 Task: Set the outline color for the text renderer to white.
Action: Mouse moved to (124, 17)
Screenshot: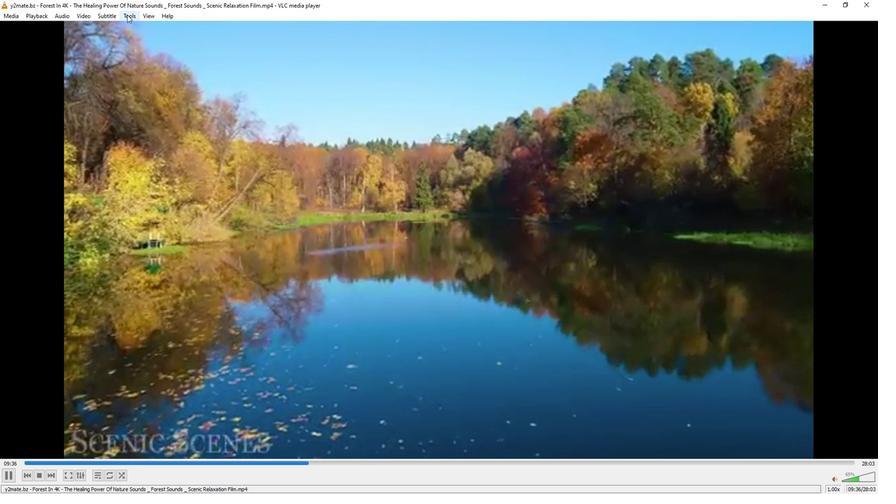
Action: Mouse pressed left at (124, 17)
Screenshot: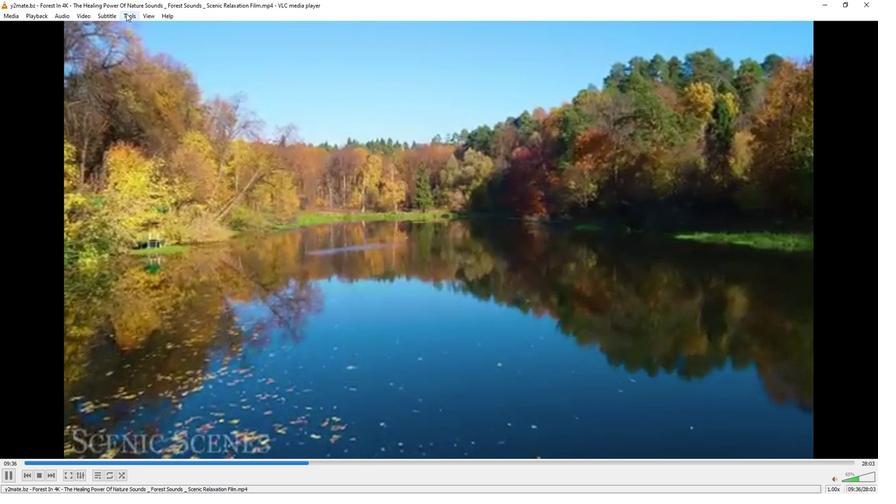 
Action: Mouse moved to (141, 127)
Screenshot: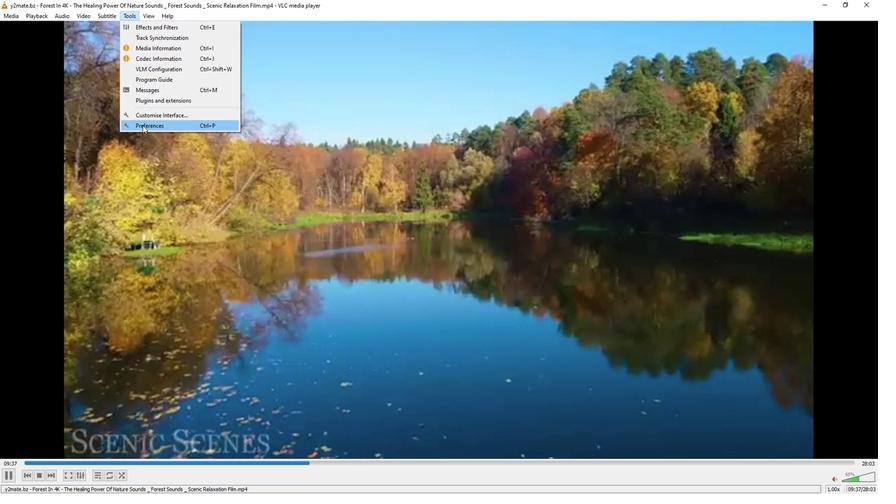 
Action: Mouse pressed left at (141, 127)
Screenshot: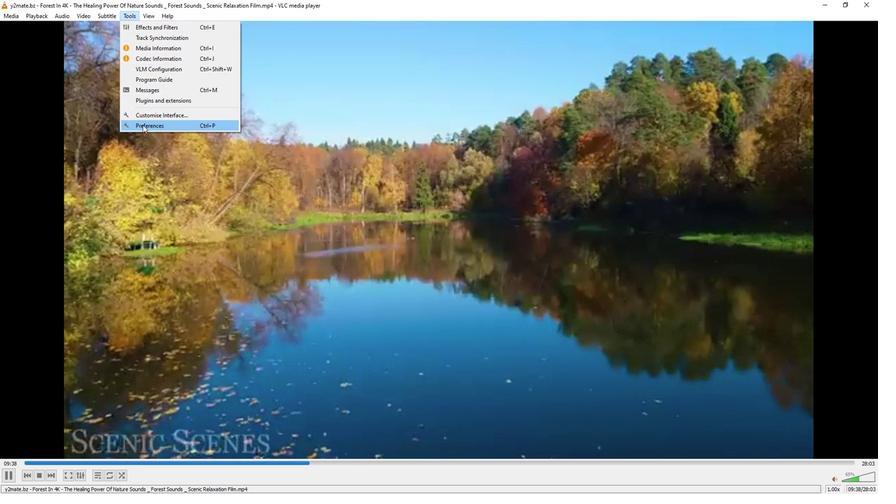 
Action: Mouse moved to (290, 401)
Screenshot: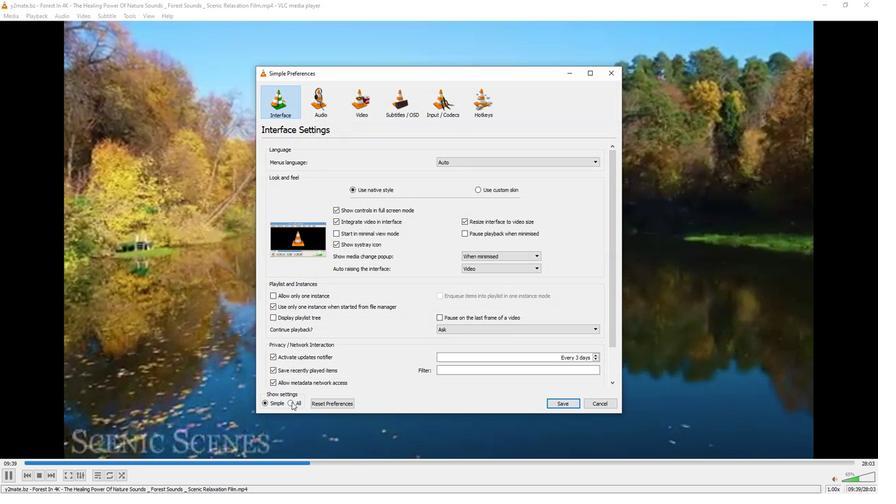 
Action: Mouse pressed left at (290, 401)
Screenshot: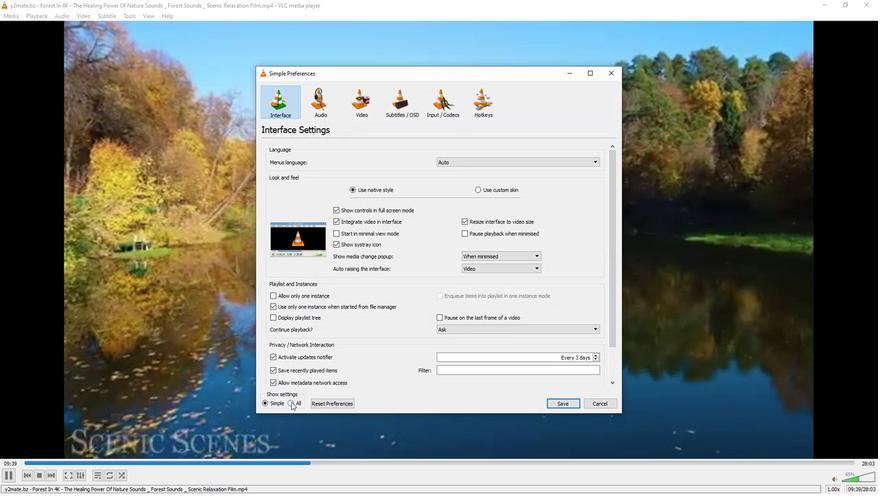 
Action: Mouse moved to (296, 319)
Screenshot: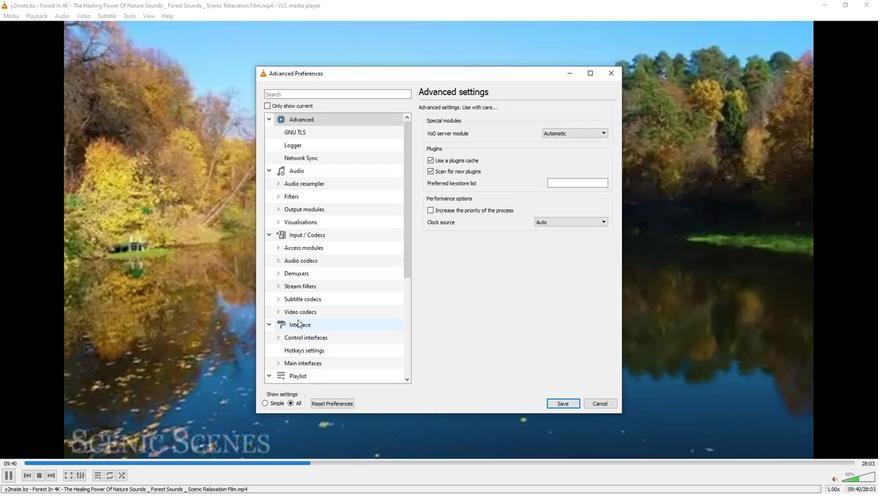 
Action: Mouse scrolled (296, 319) with delta (0, 0)
Screenshot: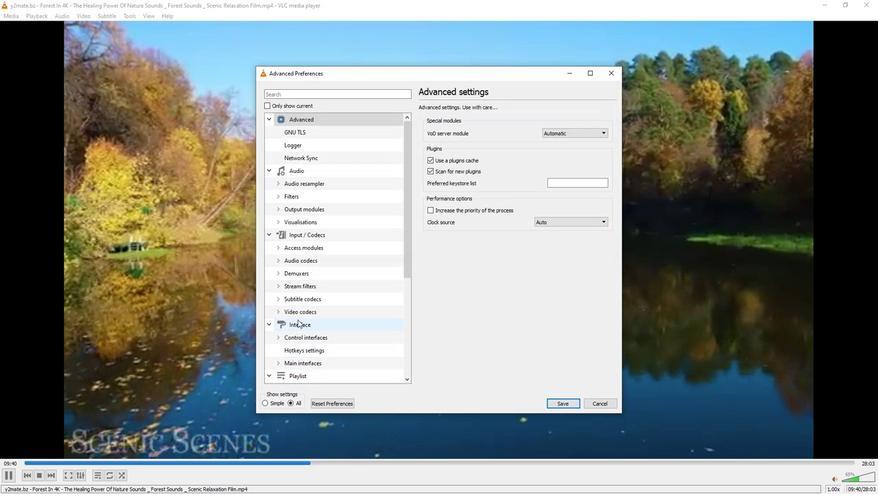 
Action: Mouse scrolled (296, 319) with delta (0, 0)
Screenshot: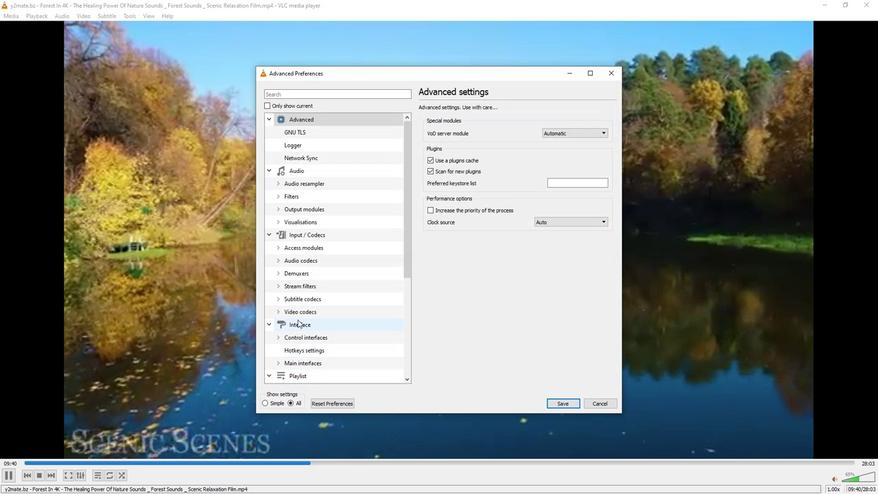 
Action: Mouse scrolled (296, 319) with delta (0, 0)
Screenshot: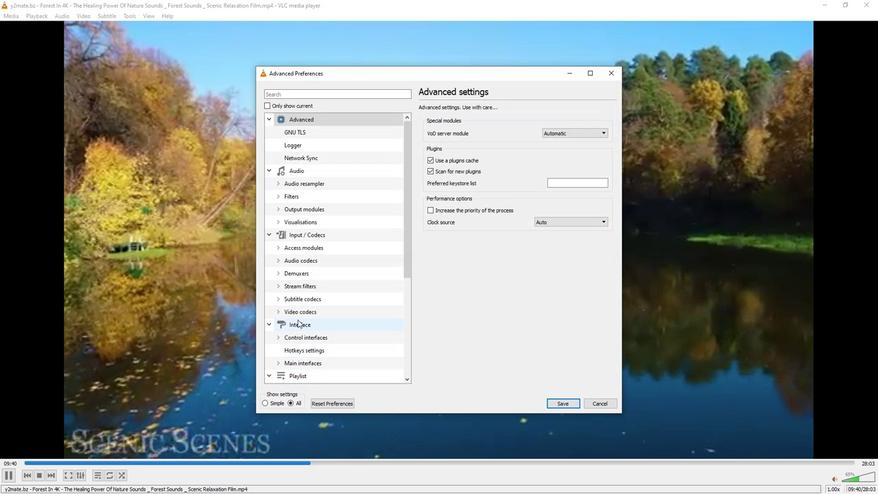 
Action: Mouse scrolled (296, 320) with delta (0, 0)
Screenshot: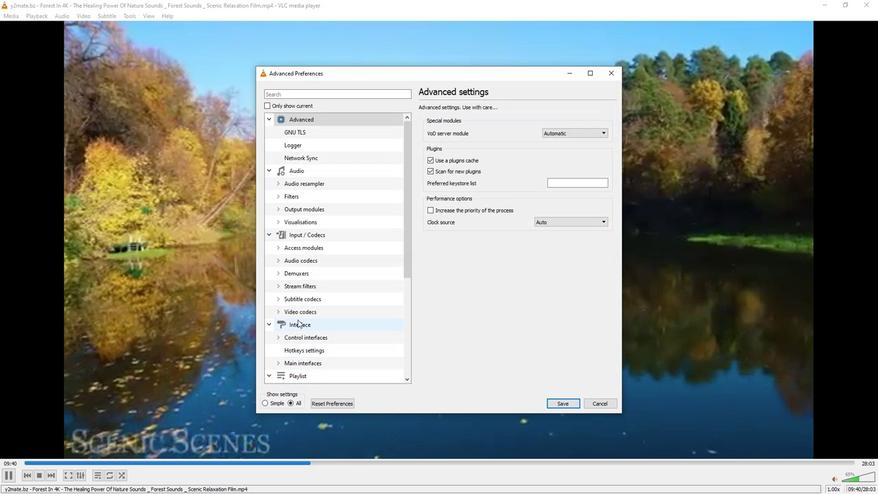 
Action: Mouse scrolled (296, 319) with delta (0, 0)
Screenshot: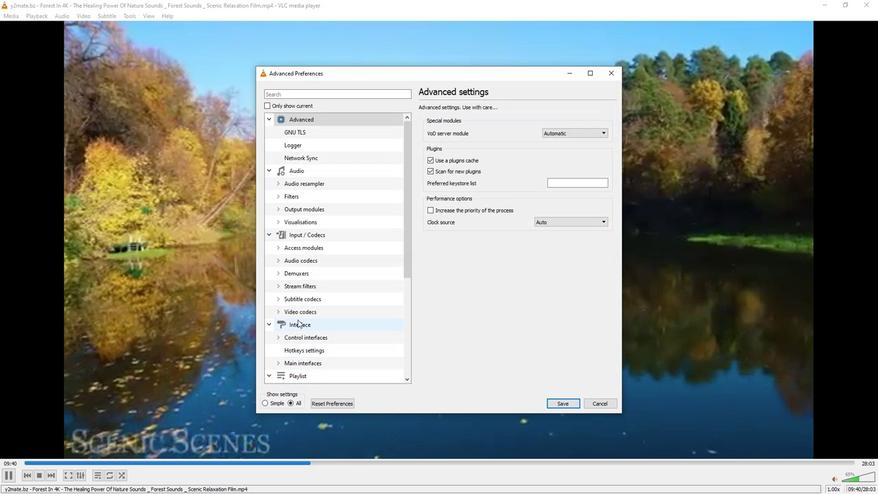 
Action: Mouse scrolled (296, 319) with delta (0, 0)
Screenshot: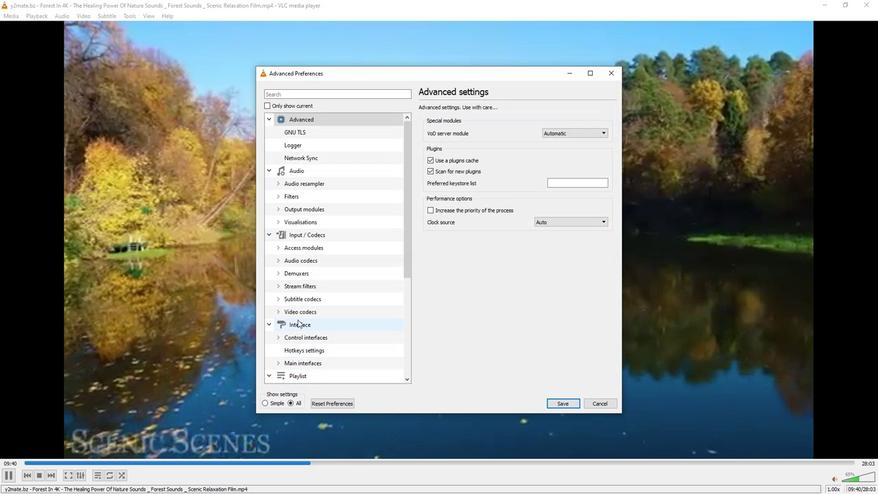 
Action: Mouse scrolled (296, 319) with delta (0, 0)
Screenshot: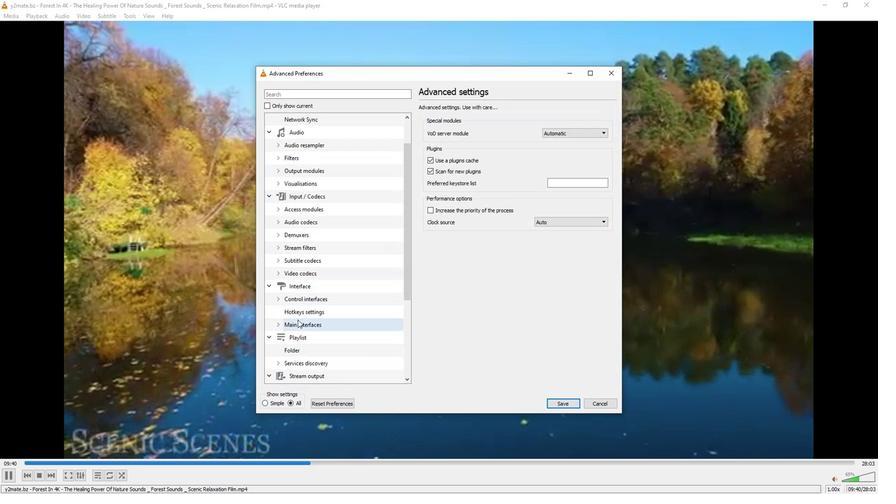 
Action: Mouse scrolled (296, 319) with delta (0, 0)
Screenshot: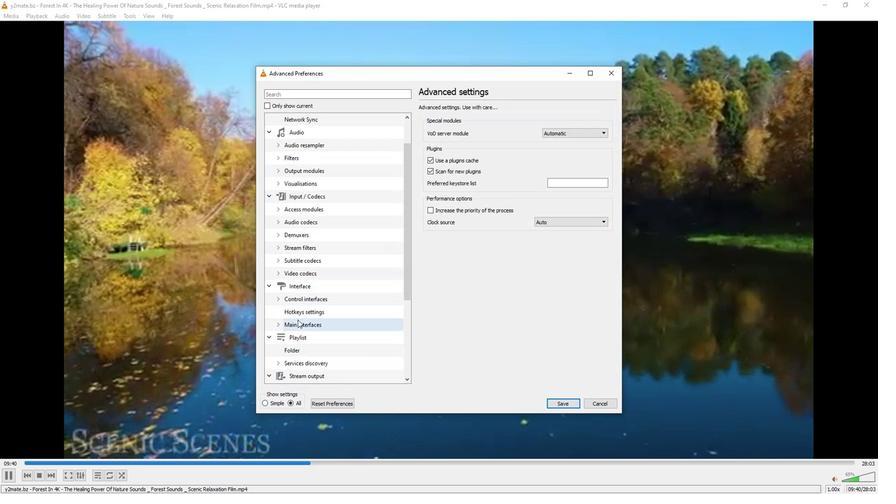 
Action: Mouse moved to (278, 374)
Screenshot: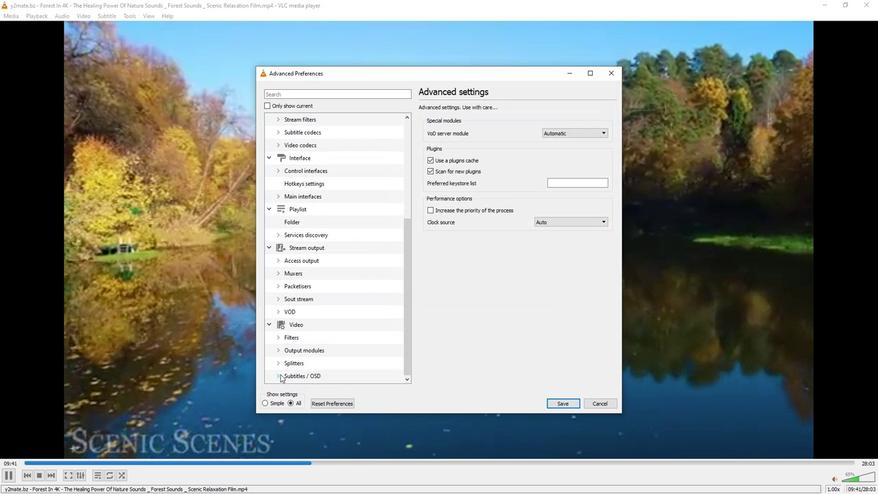 
Action: Mouse pressed left at (278, 374)
Screenshot: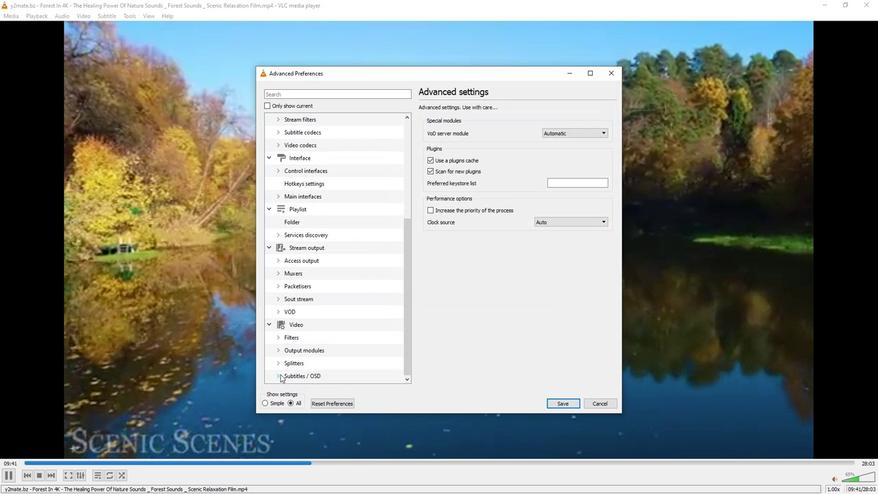 
Action: Mouse moved to (301, 325)
Screenshot: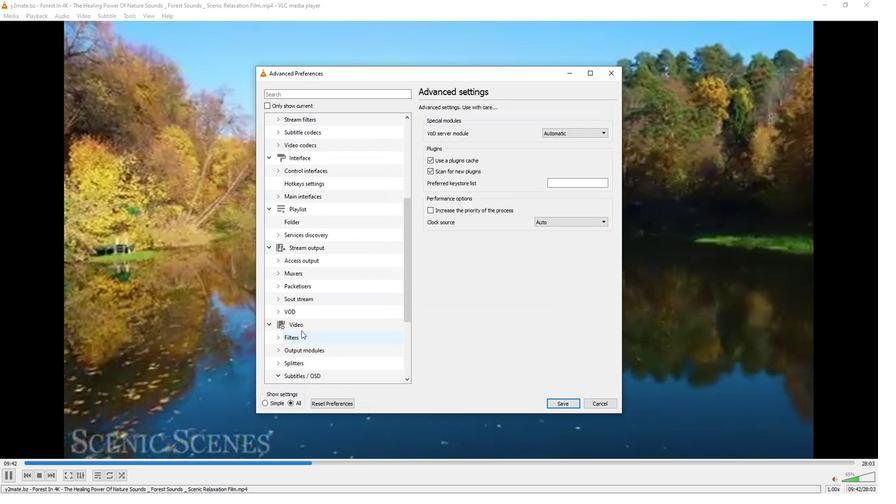 
Action: Mouse scrolled (301, 324) with delta (0, 0)
Screenshot: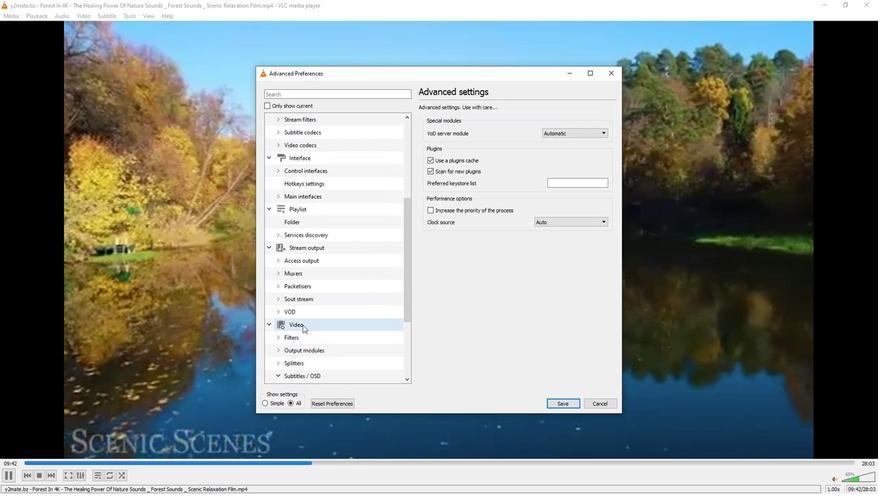 
Action: Mouse scrolled (301, 324) with delta (0, 0)
Screenshot: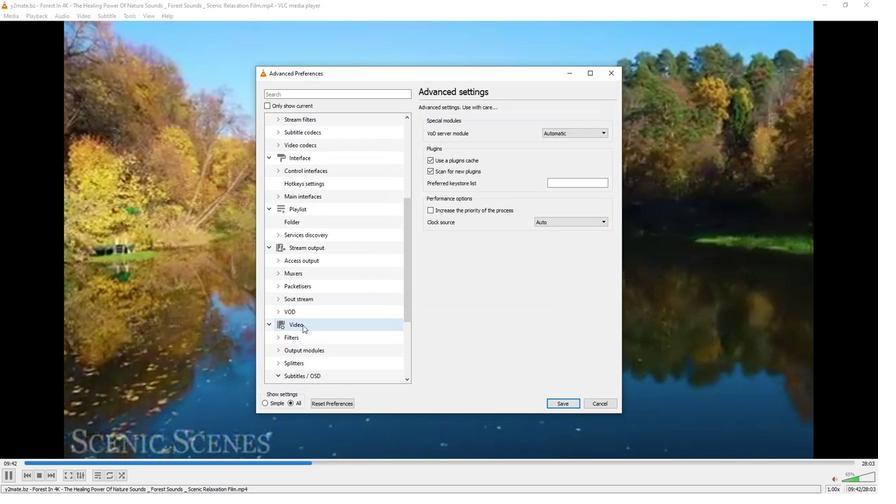 
Action: Mouse scrolled (301, 324) with delta (0, 0)
Screenshot: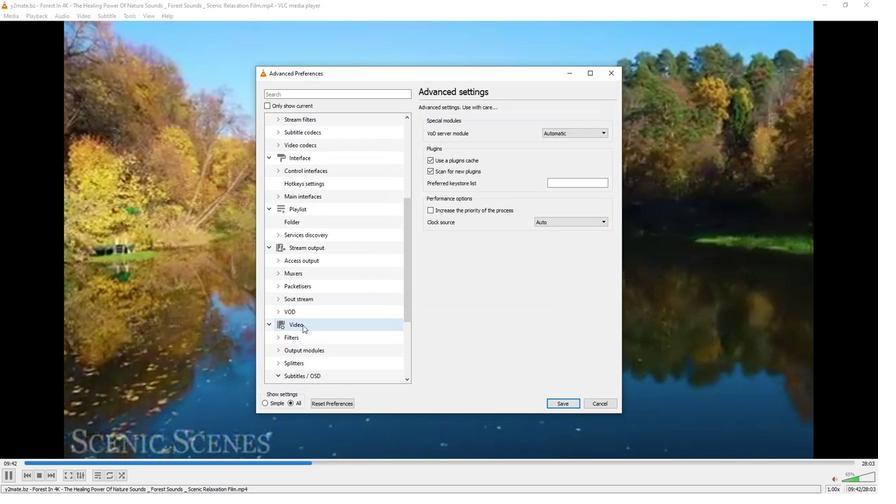 
Action: Mouse scrolled (301, 324) with delta (0, 0)
Screenshot: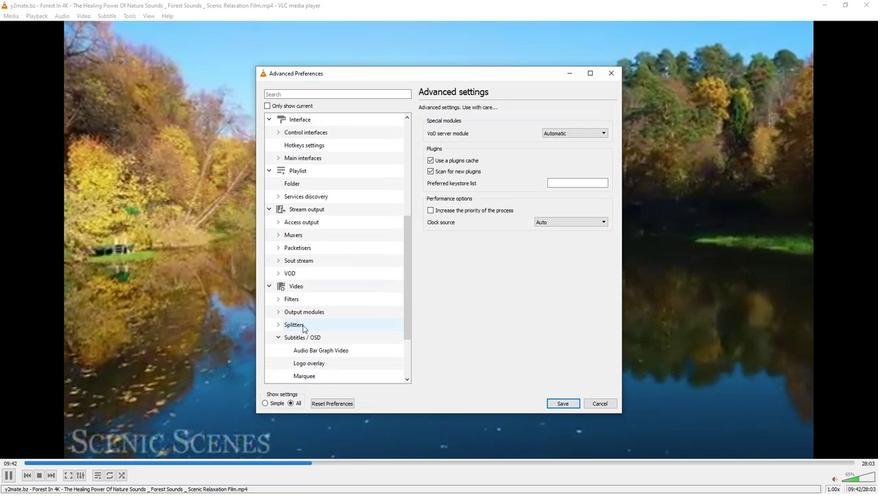 
Action: Mouse scrolled (301, 324) with delta (0, 0)
Screenshot: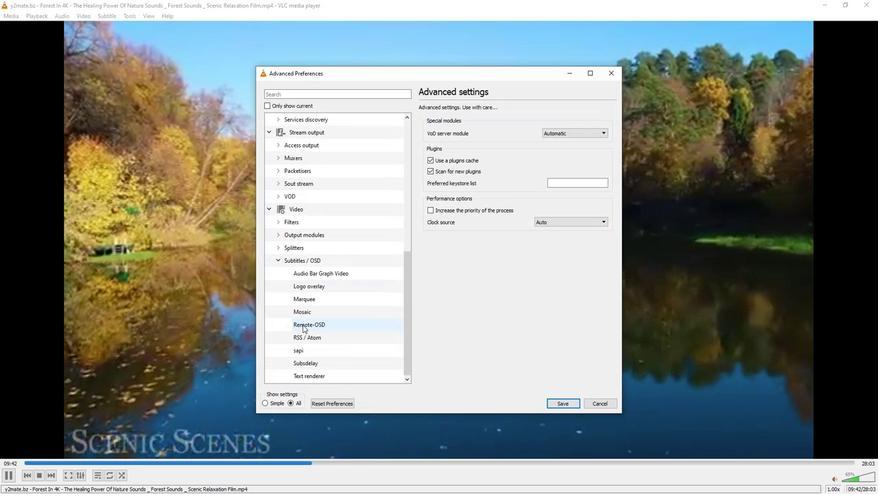 
Action: Mouse scrolled (301, 324) with delta (0, 0)
Screenshot: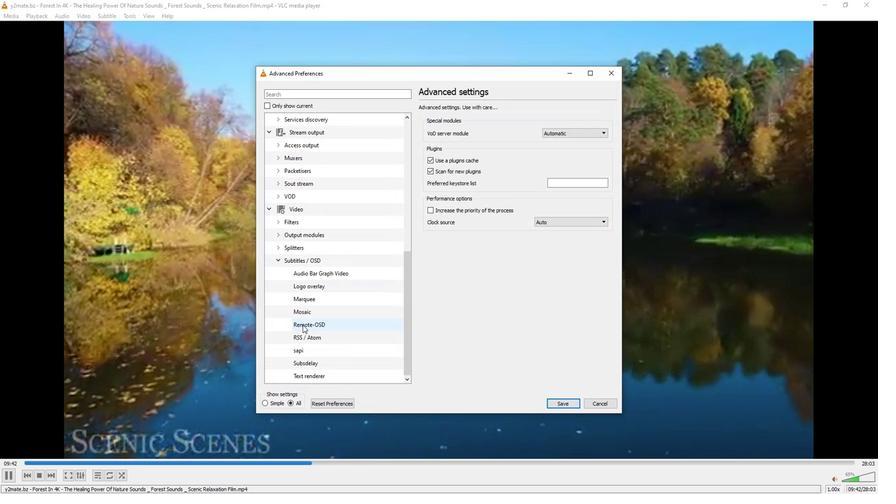 
Action: Mouse moved to (301, 375)
Screenshot: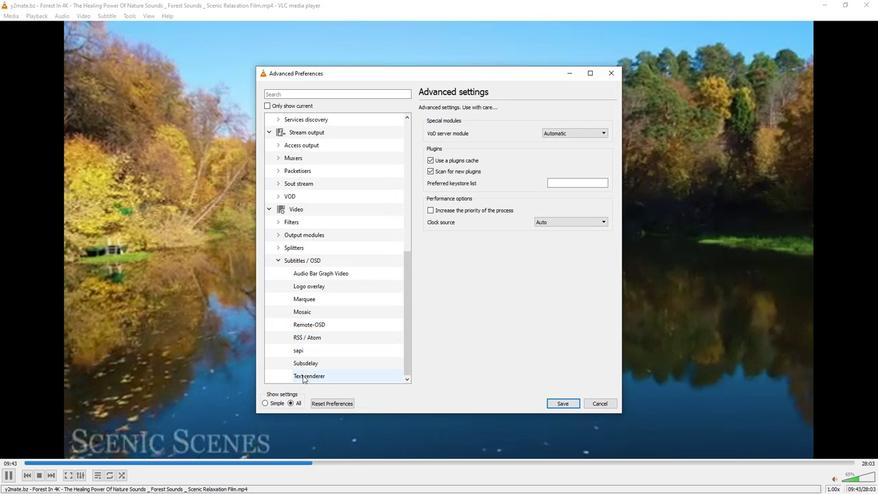 
Action: Mouse pressed left at (301, 375)
Screenshot: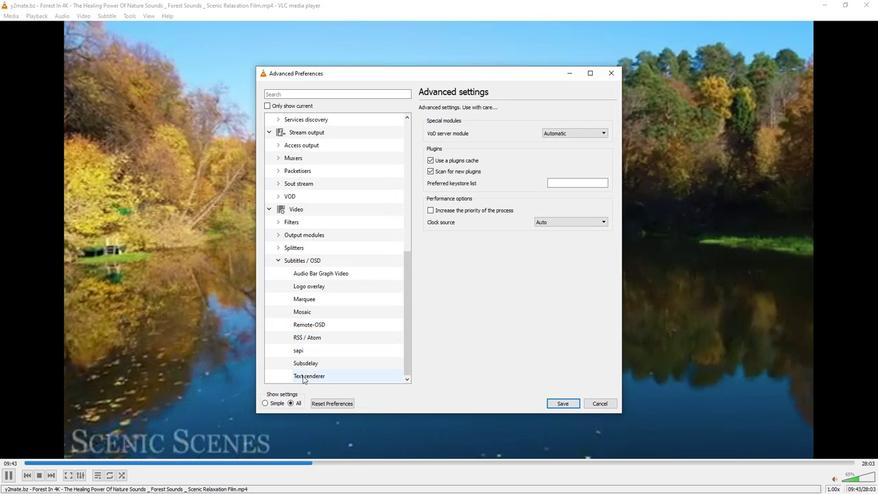 
Action: Mouse moved to (604, 246)
Screenshot: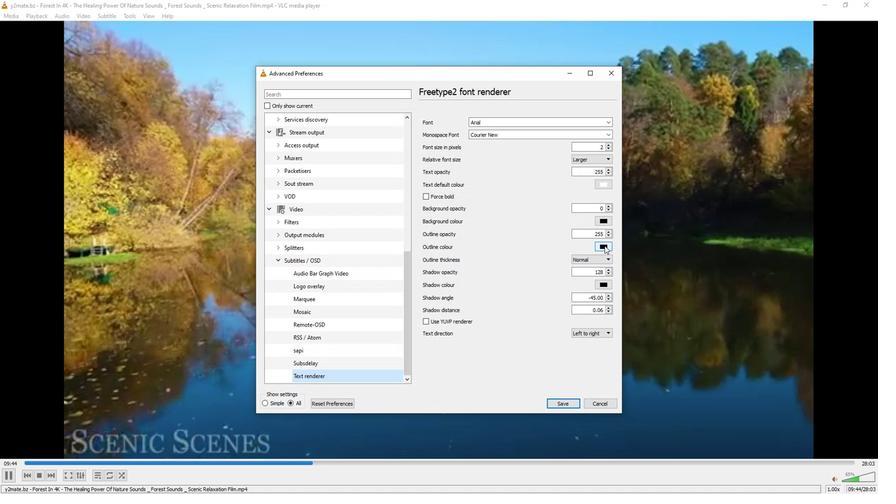 
Action: Mouse pressed left at (604, 246)
Screenshot: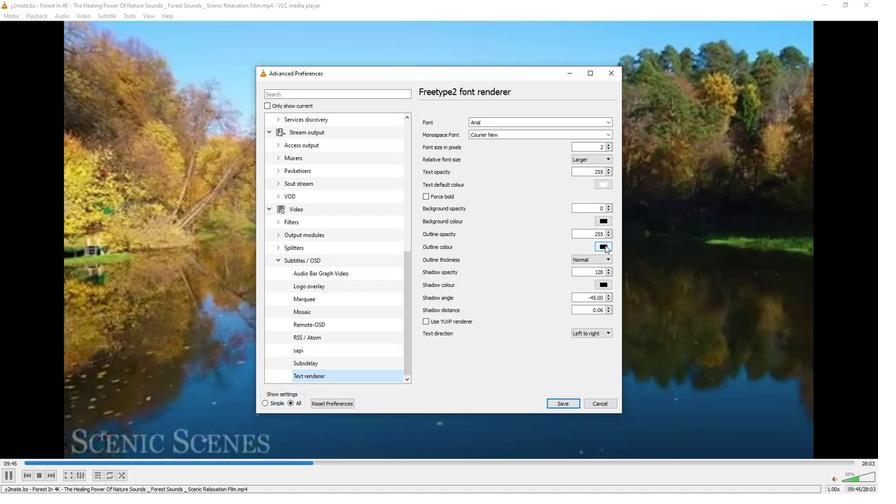 
Action: Mouse moved to (420, 228)
Screenshot: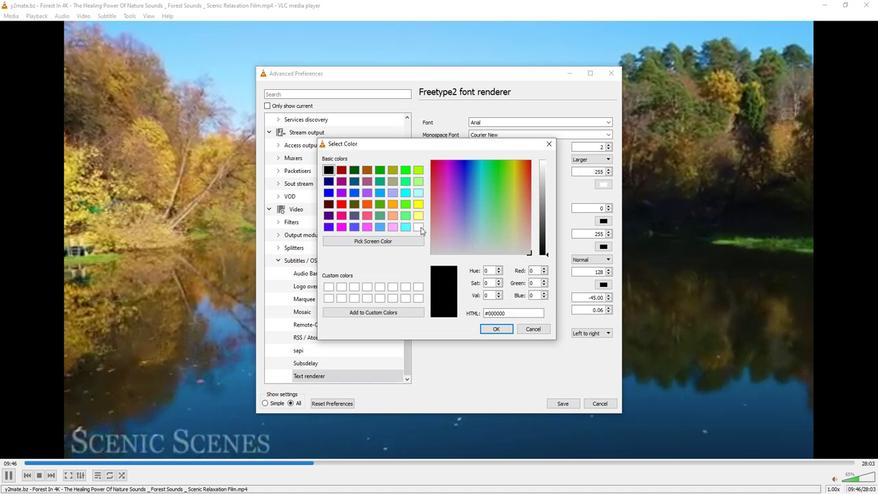 
Action: Mouse pressed left at (420, 228)
Screenshot: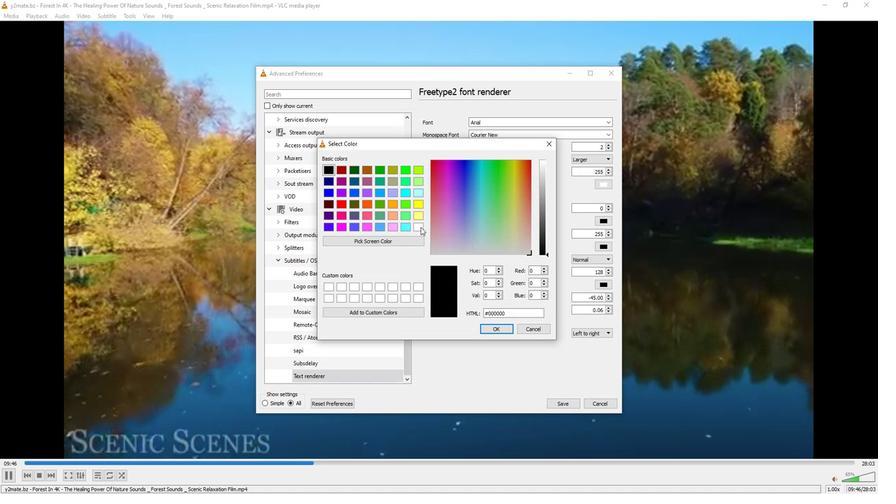 
Action: Mouse moved to (486, 326)
Screenshot: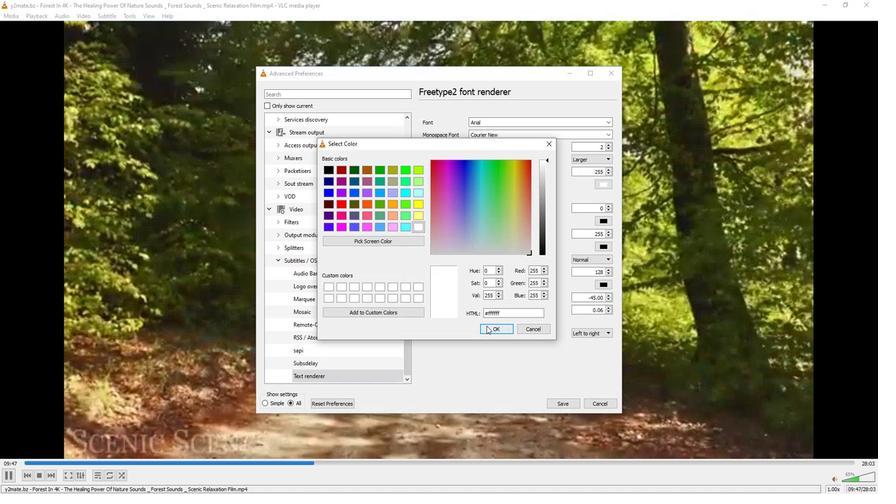 
Action: Mouse pressed left at (486, 326)
Screenshot: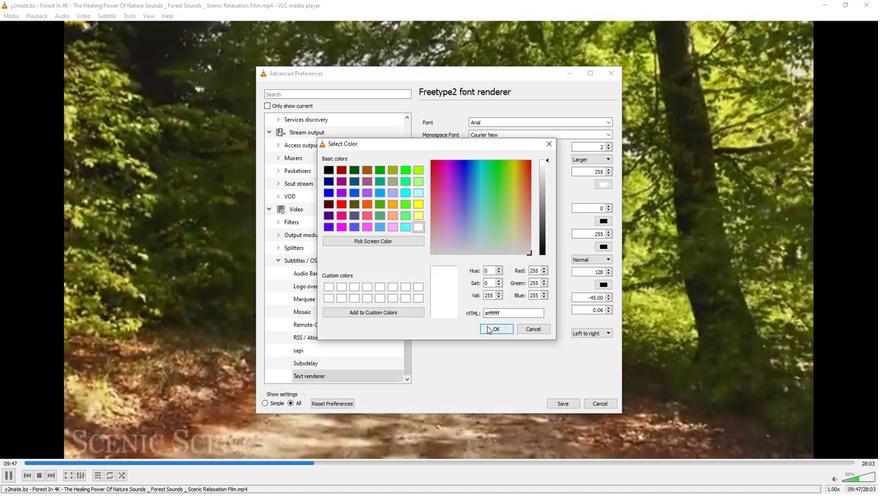 
Action: Mouse moved to (487, 325)
Screenshot: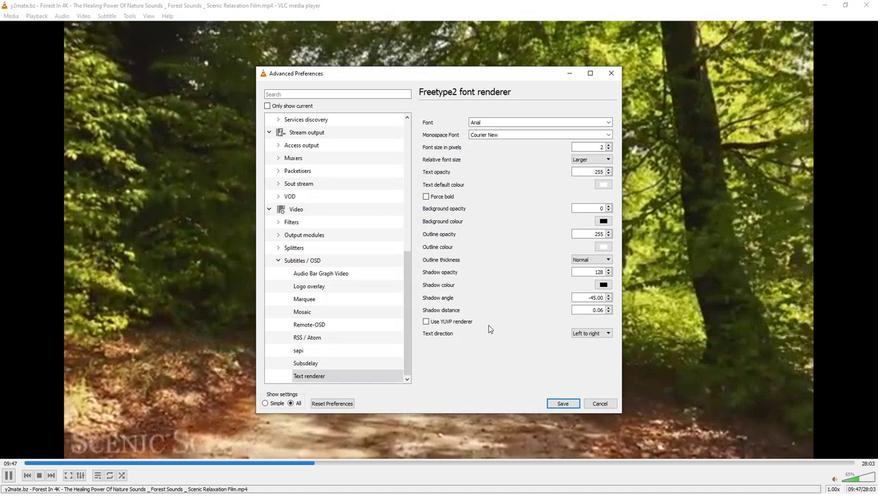 
